 Task: In job recomendations chosse email frequency weekly
Action: Mouse moved to (807, 80)
Screenshot: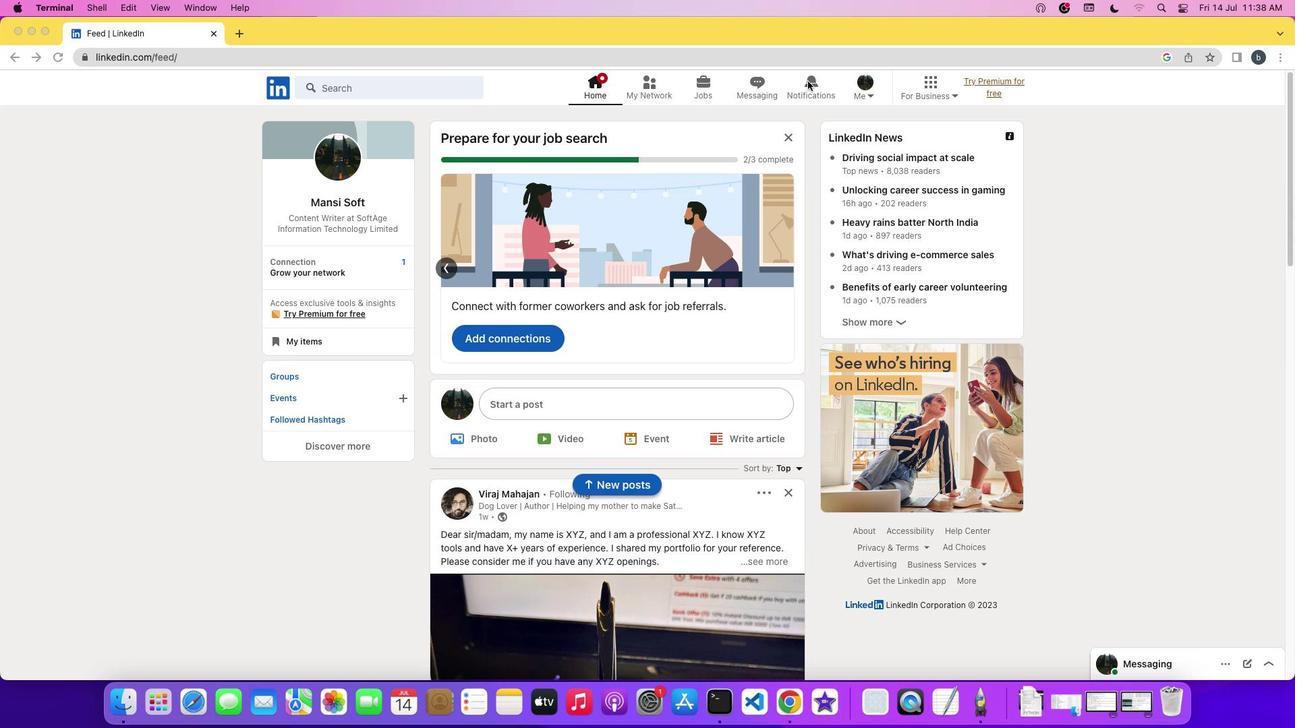 
Action: Mouse pressed left at (807, 80)
Screenshot: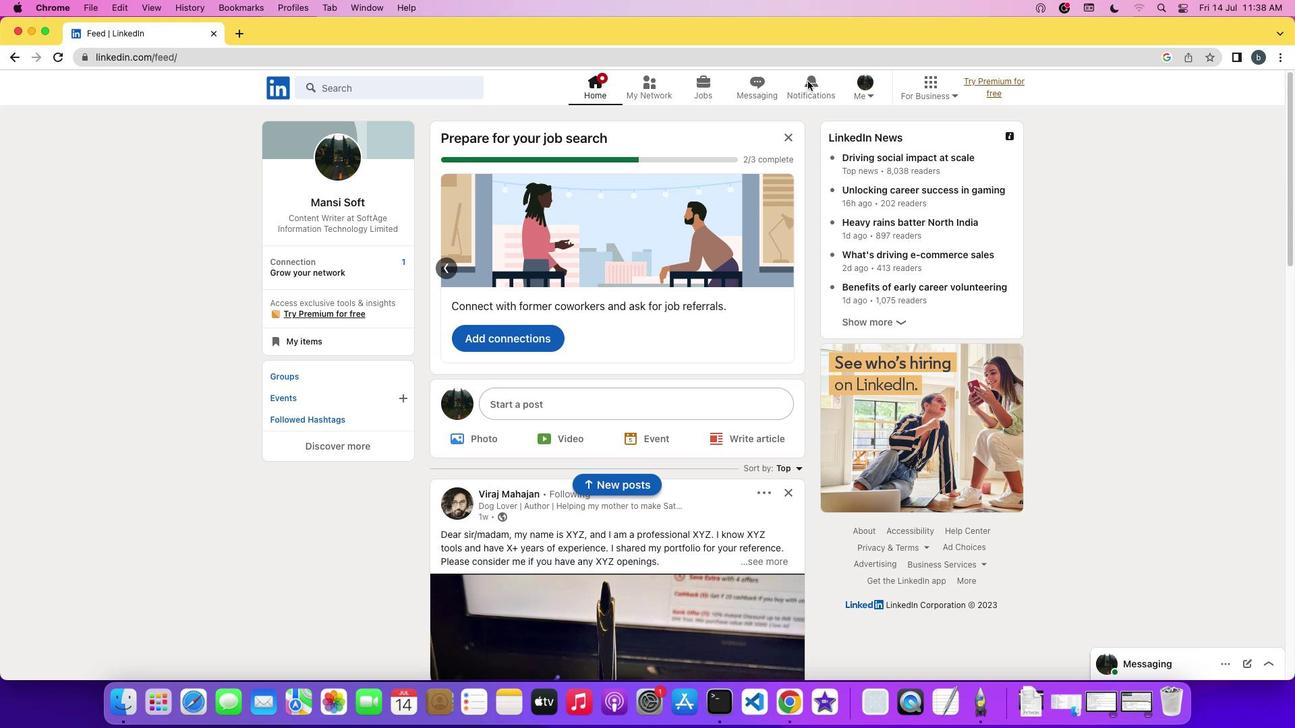 
Action: Mouse pressed left at (807, 80)
Screenshot: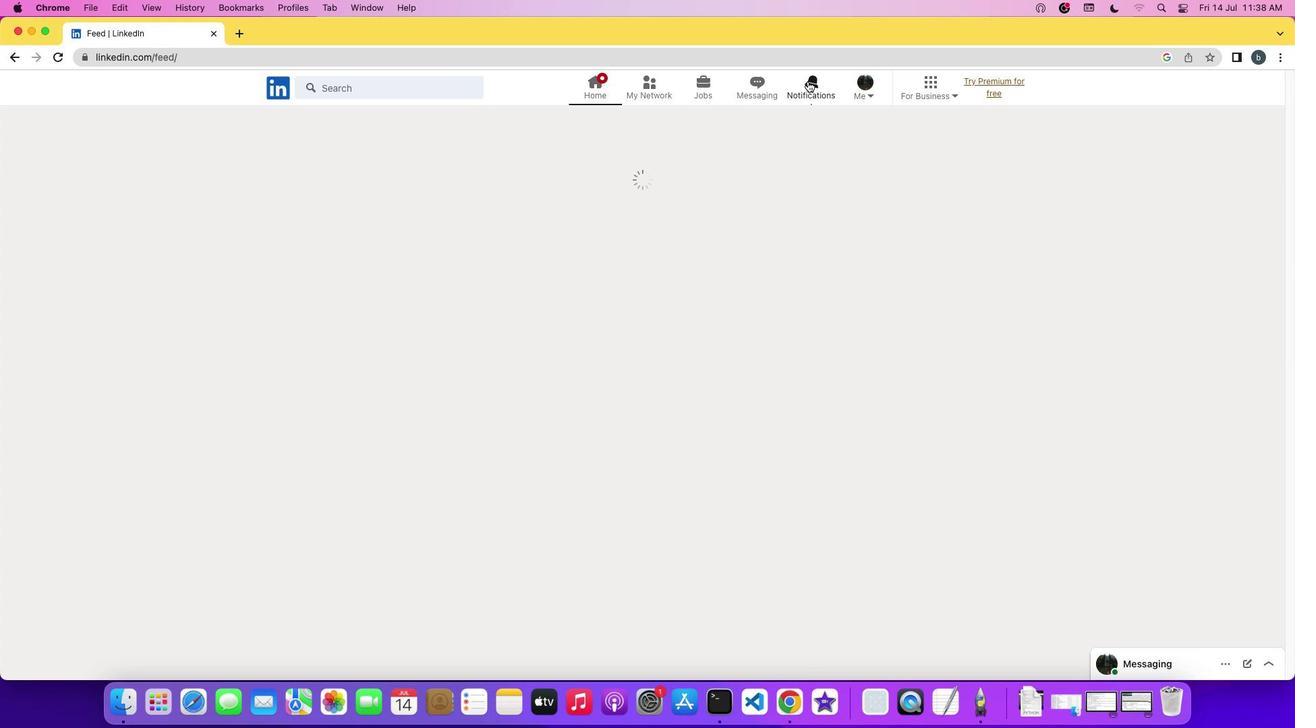 
Action: Mouse moved to (304, 177)
Screenshot: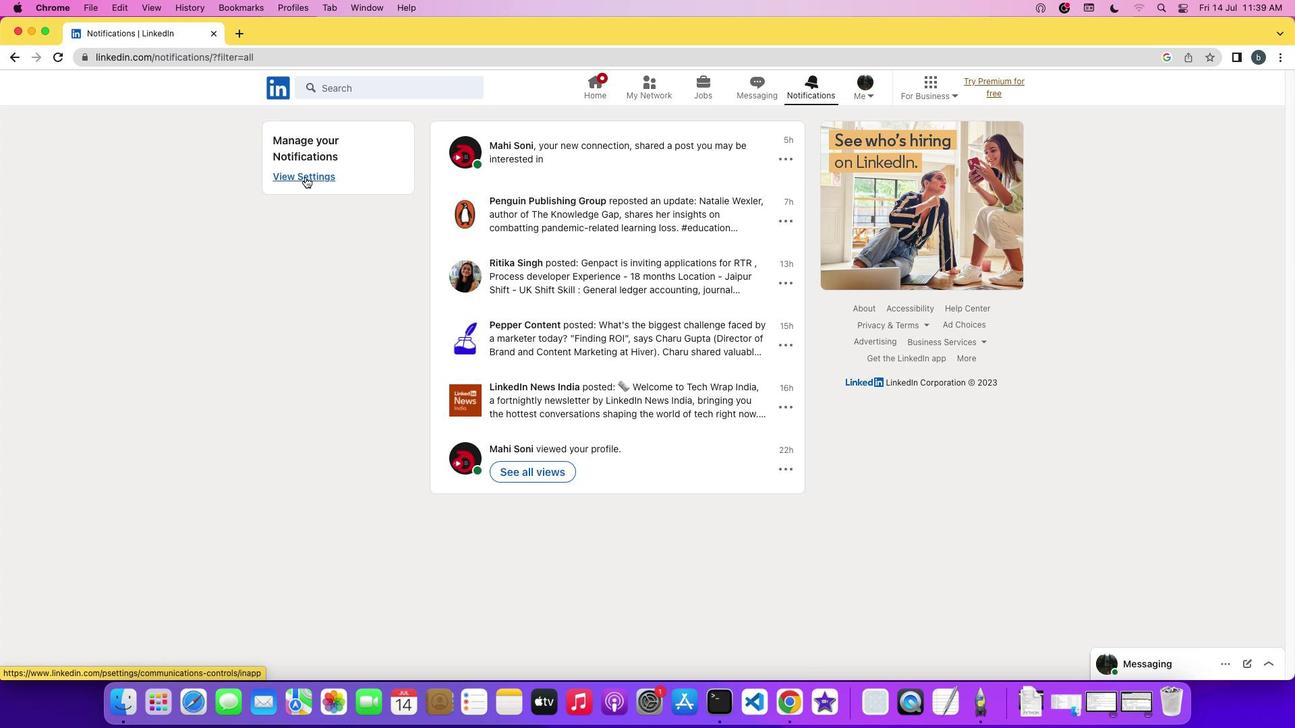 
Action: Mouse pressed left at (304, 177)
Screenshot: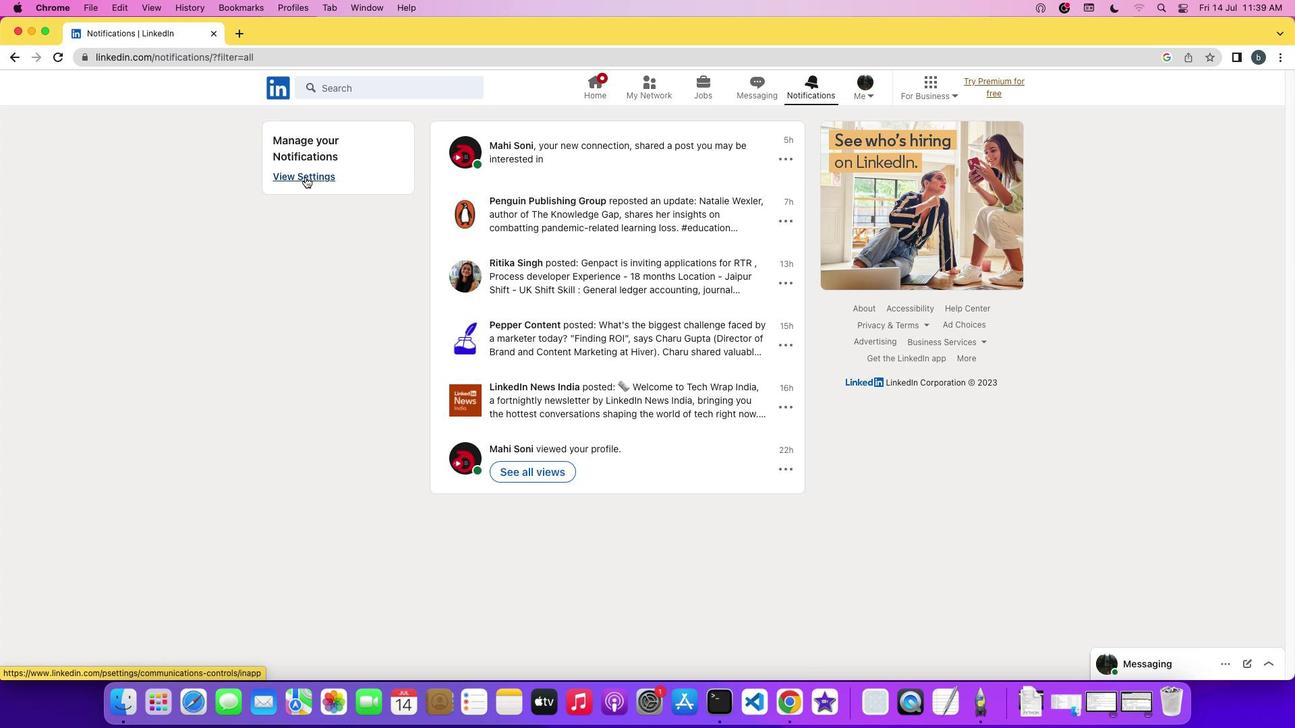 
Action: Mouse moved to (539, 170)
Screenshot: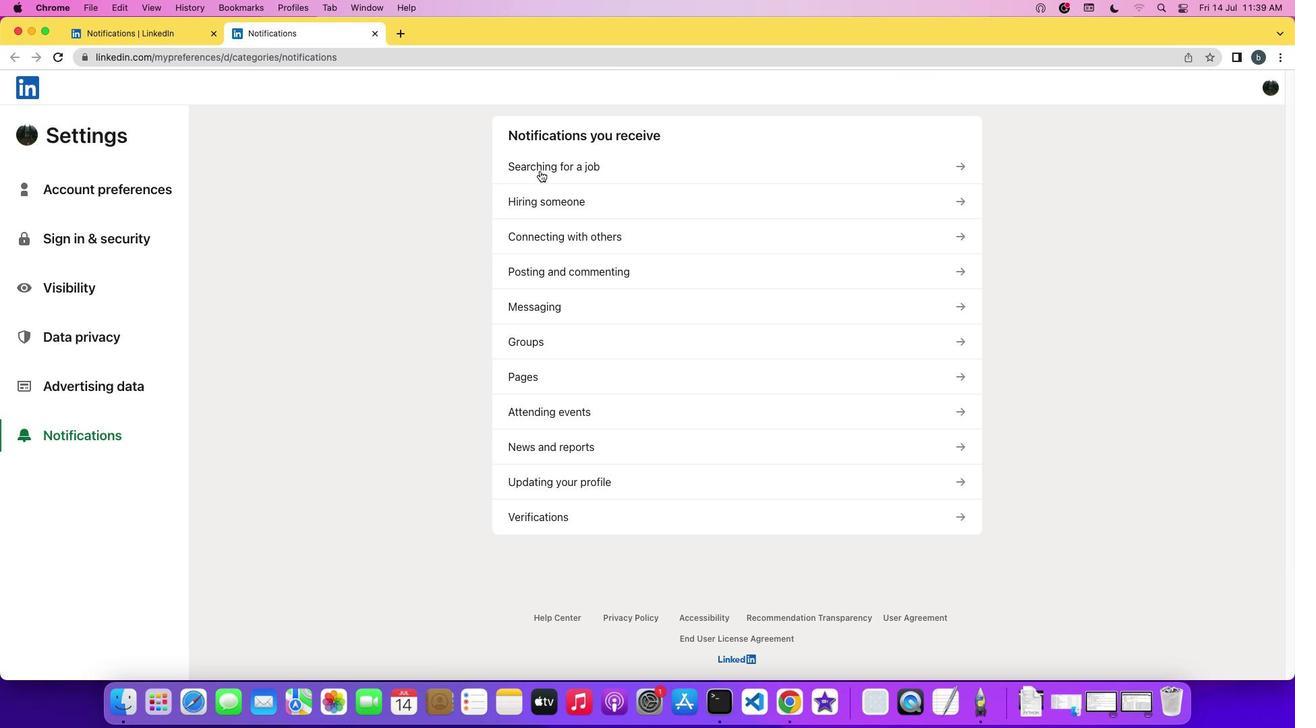 
Action: Mouse pressed left at (539, 170)
Screenshot: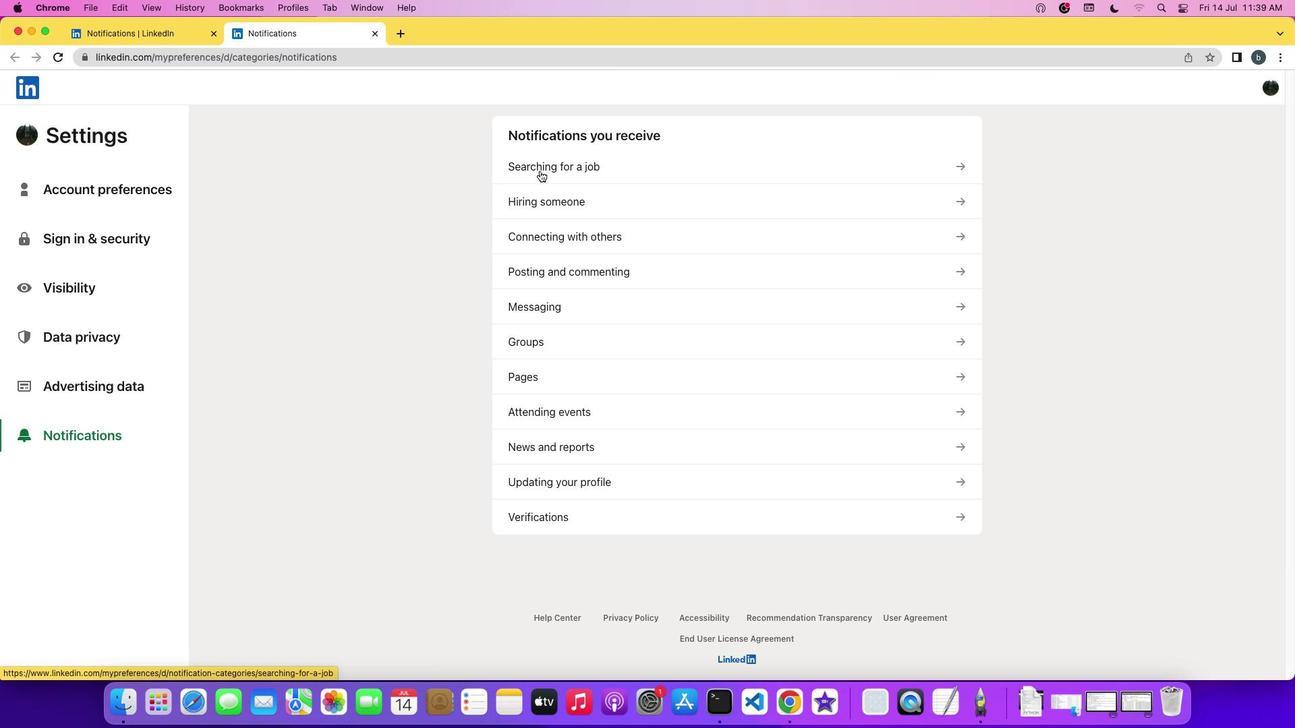 
Action: Mouse moved to (557, 309)
Screenshot: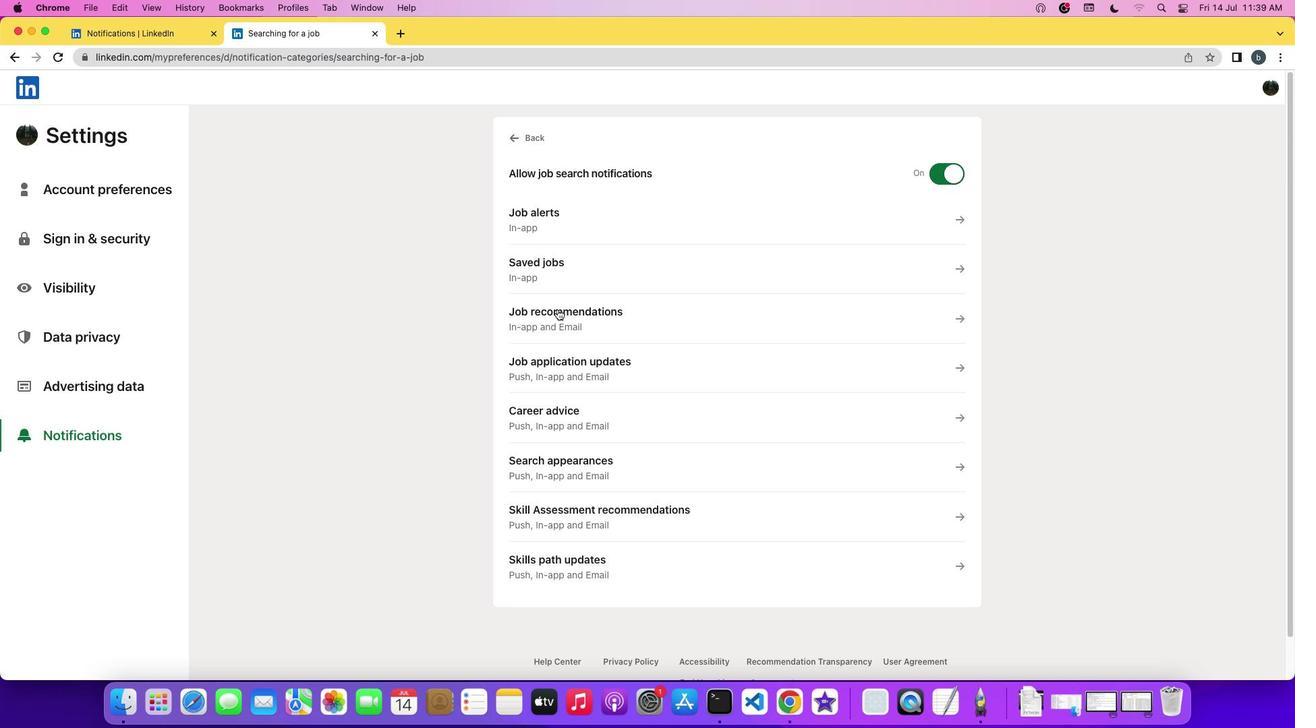 
Action: Mouse pressed left at (557, 309)
Screenshot: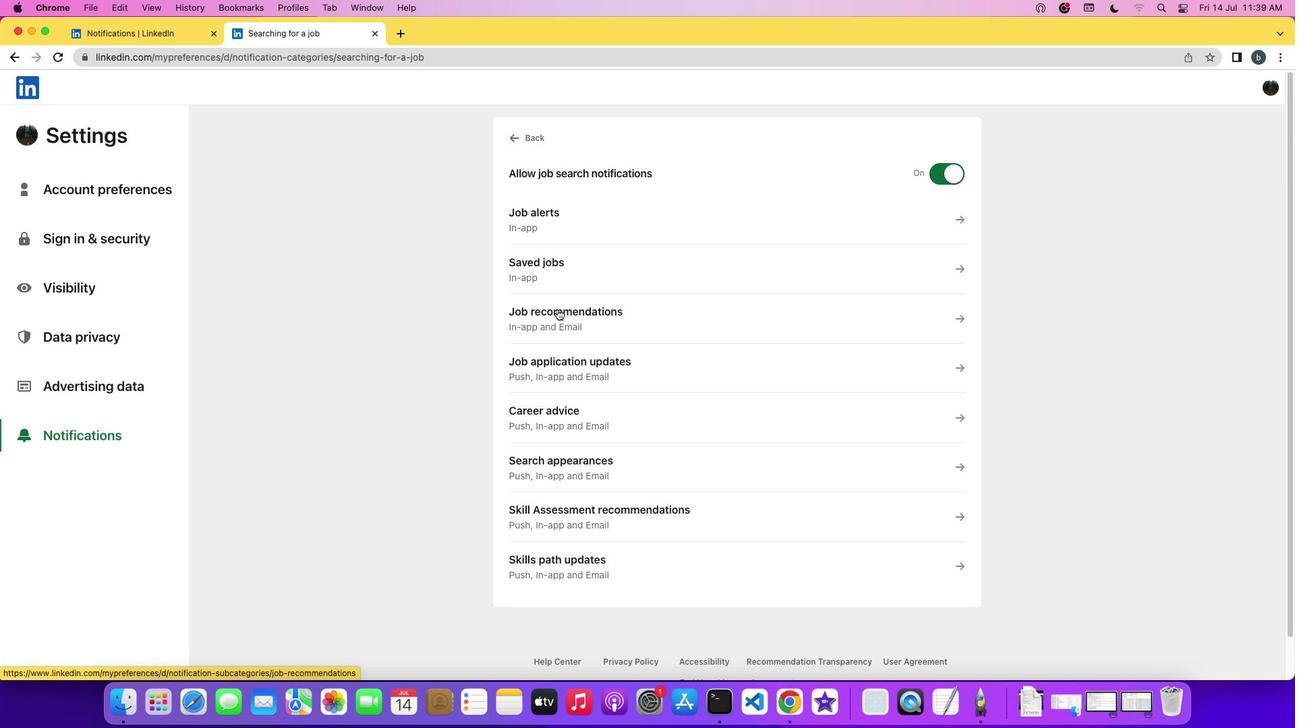 
Action: Mouse moved to (528, 459)
Screenshot: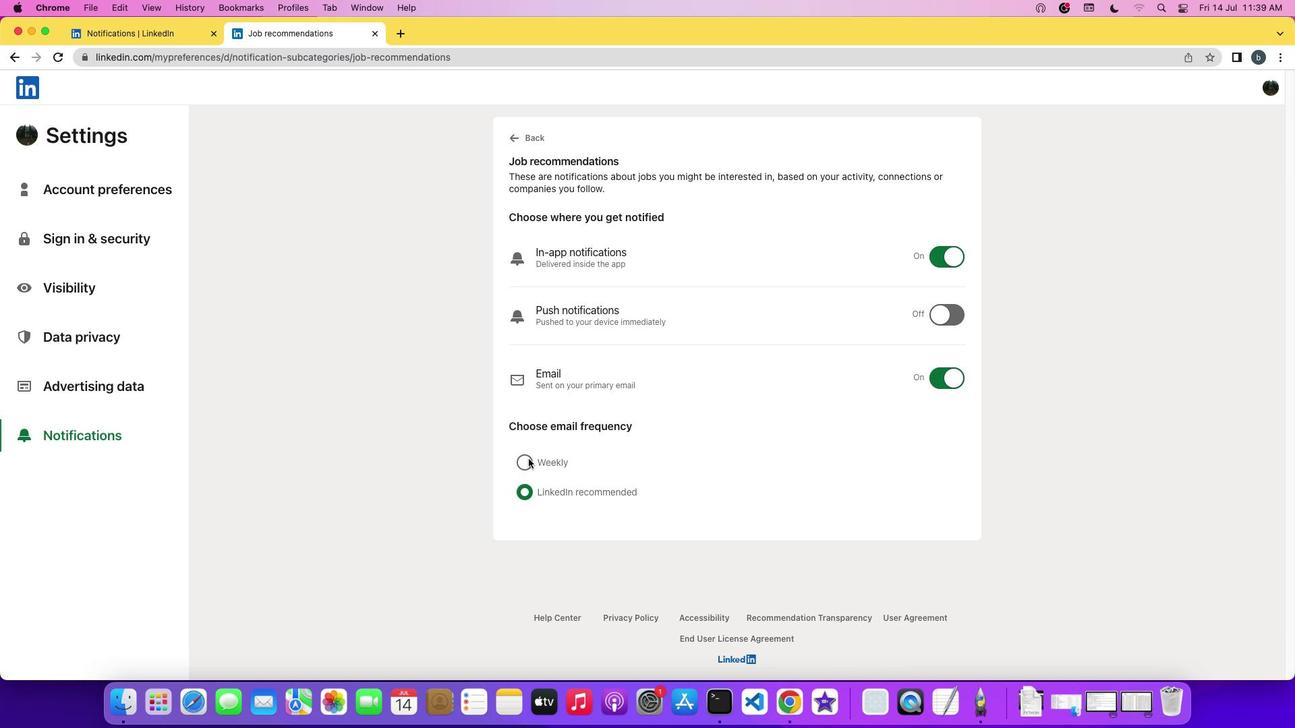 
Action: Mouse pressed left at (528, 459)
Screenshot: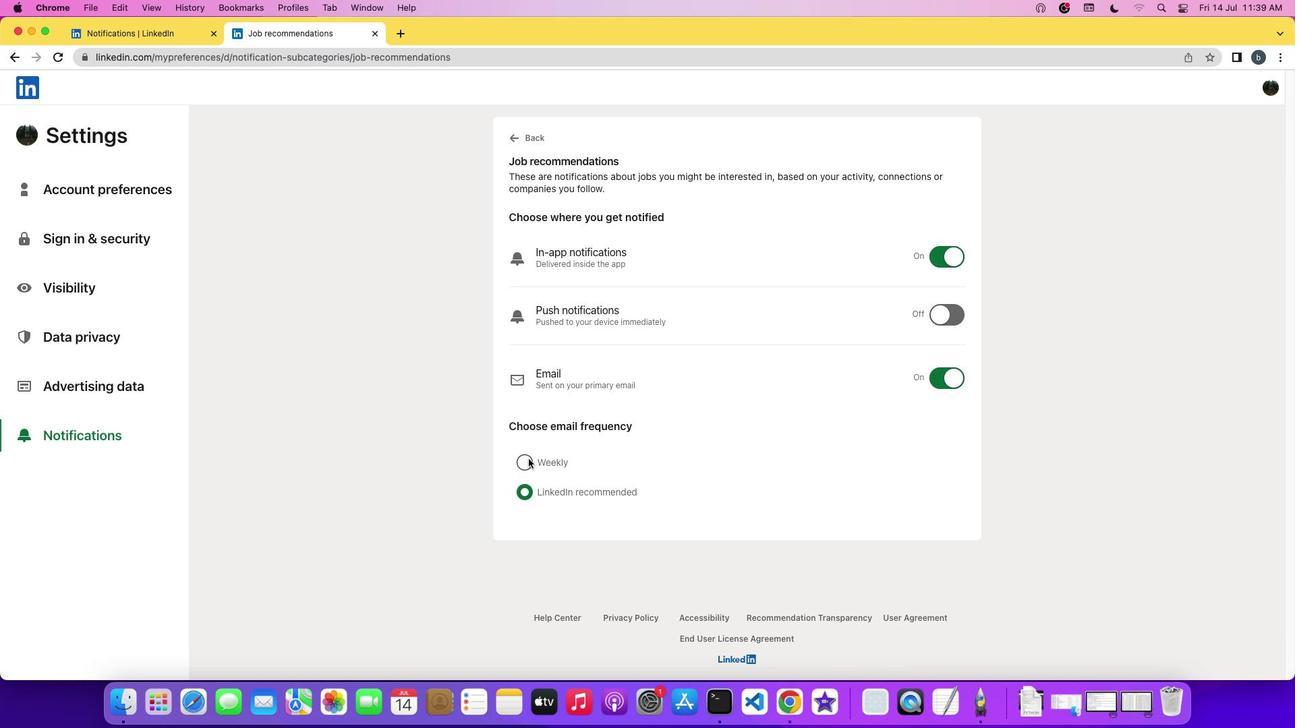 
